Task: Sort the list "backlog" "by title" "descending.
Action: Mouse moved to (1220, 296)
Screenshot: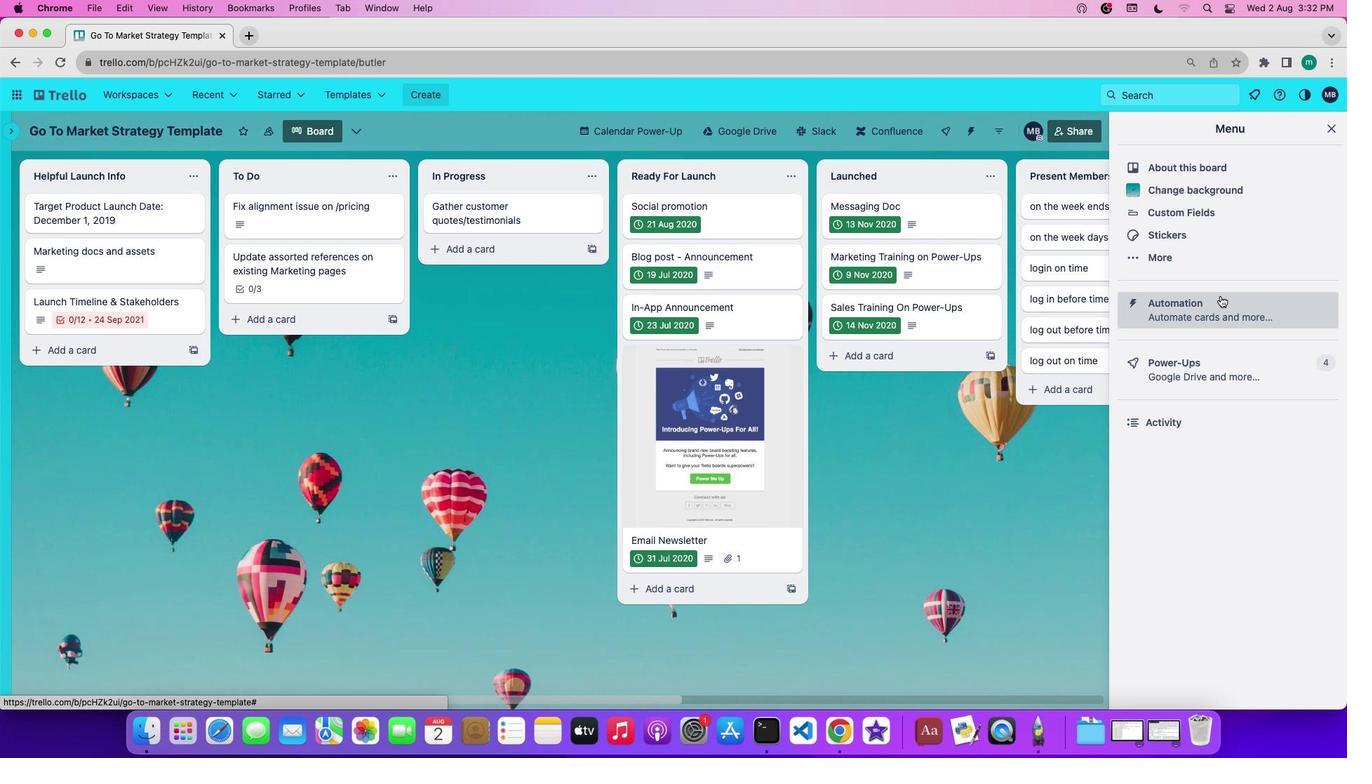 
Action: Mouse pressed left at (1220, 296)
Screenshot: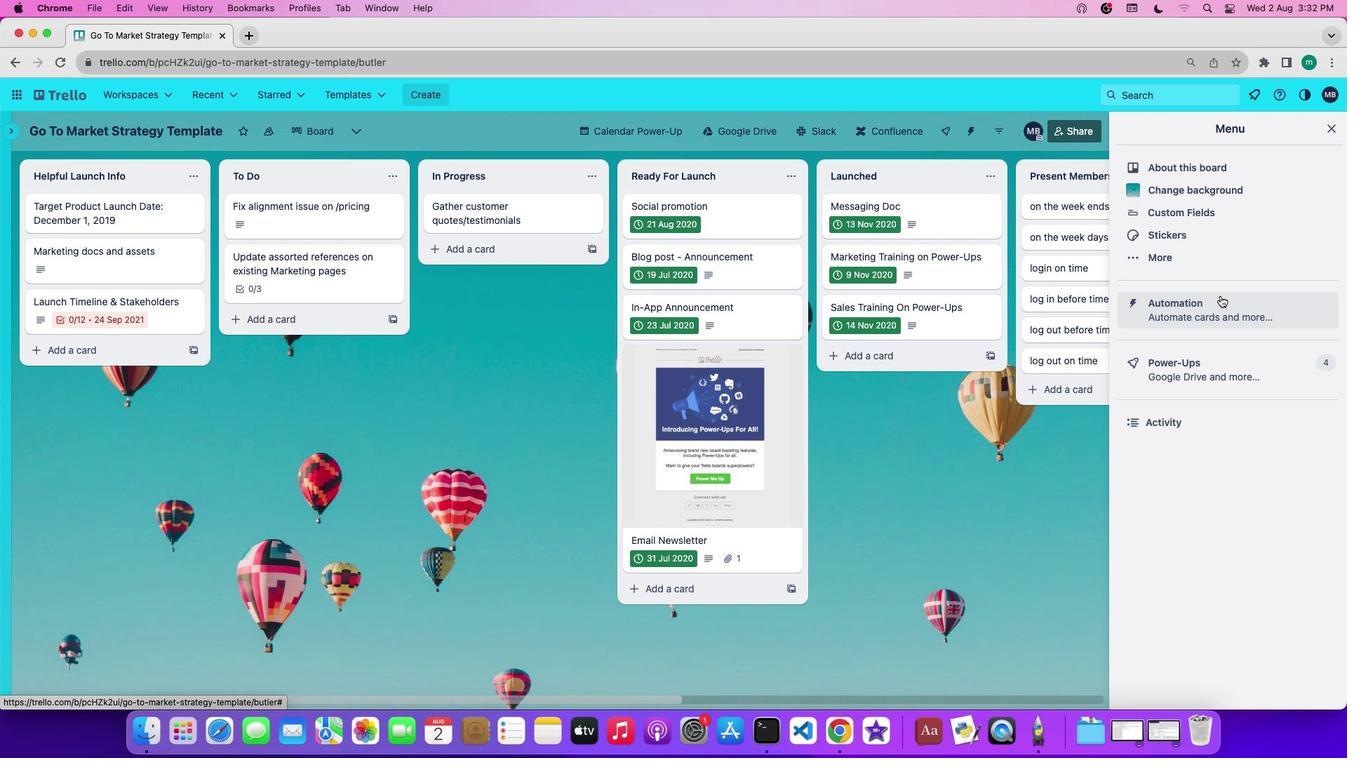 
Action: Mouse moved to (100, 367)
Screenshot: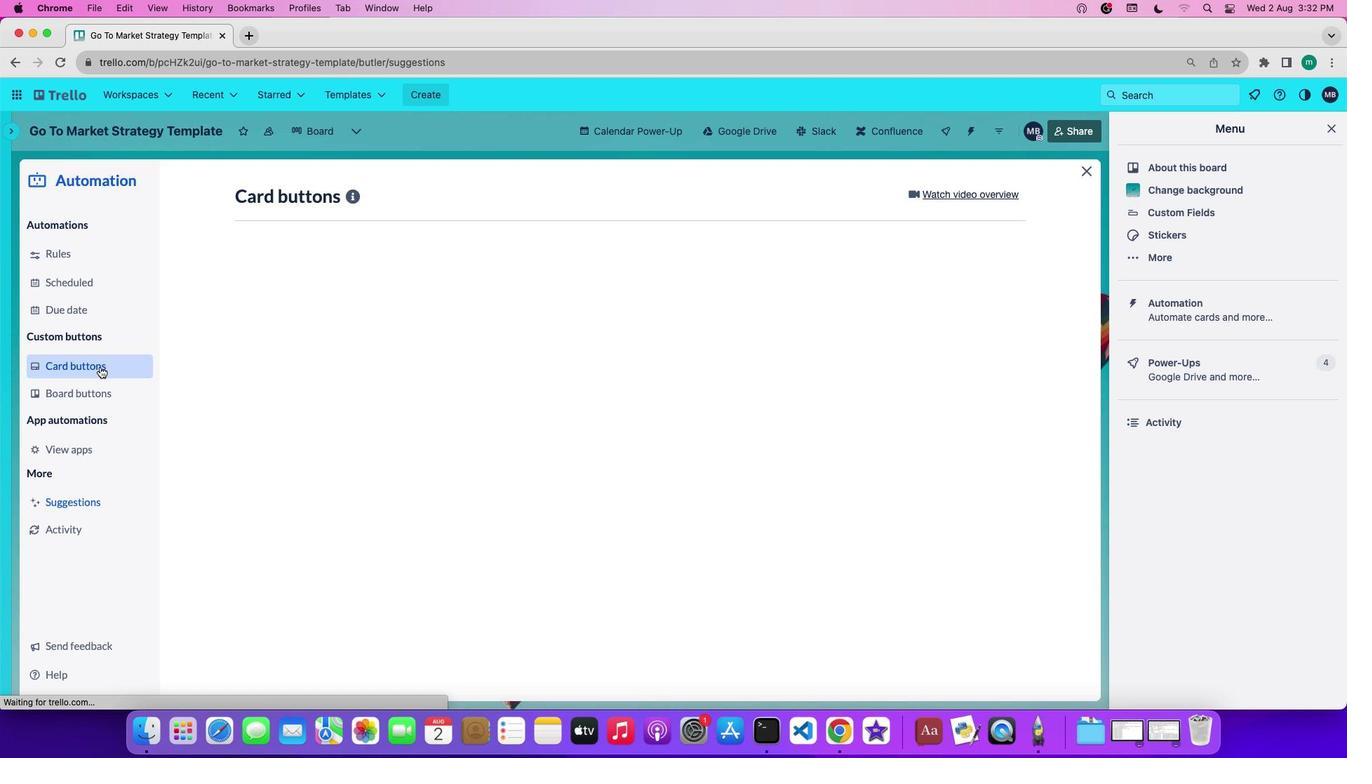 
Action: Mouse pressed left at (100, 367)
Screenshot: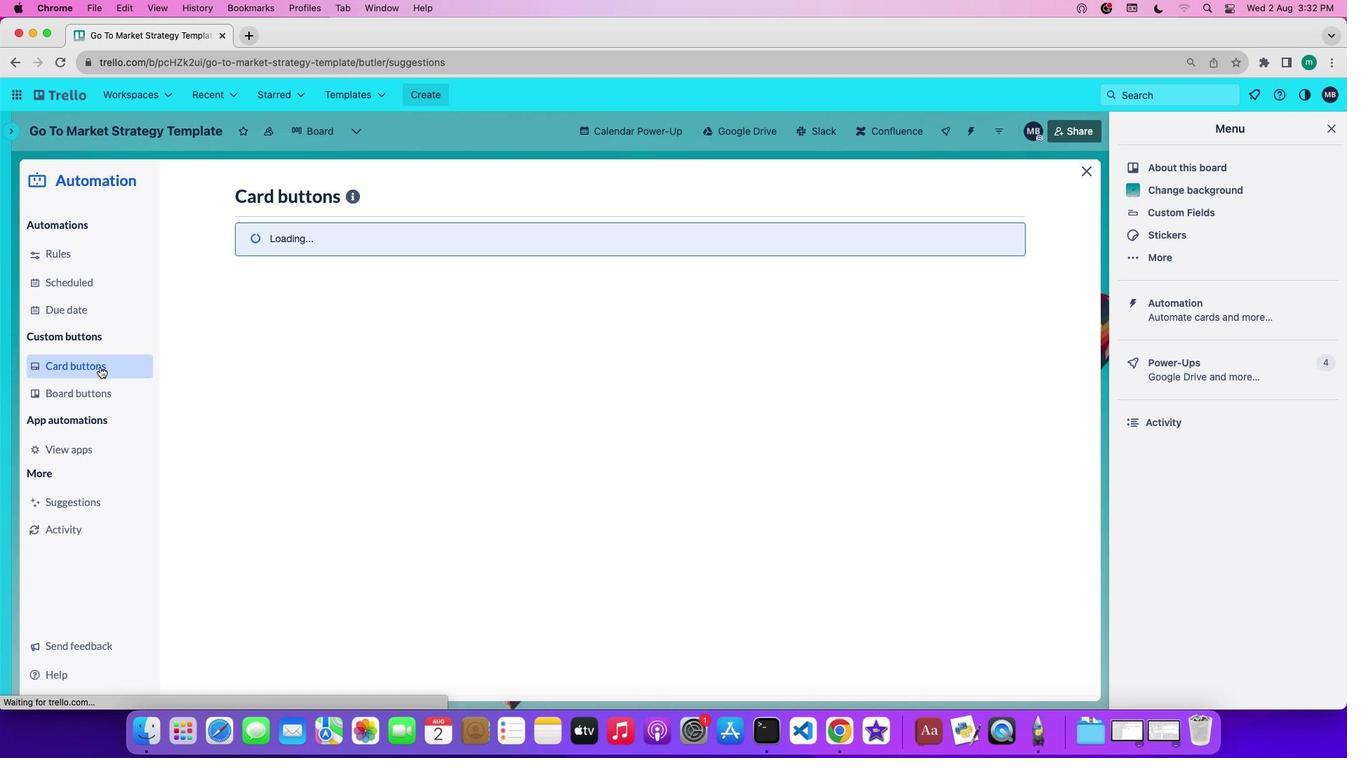 
Action: Mouse moved to (311, 478)
Screenshot: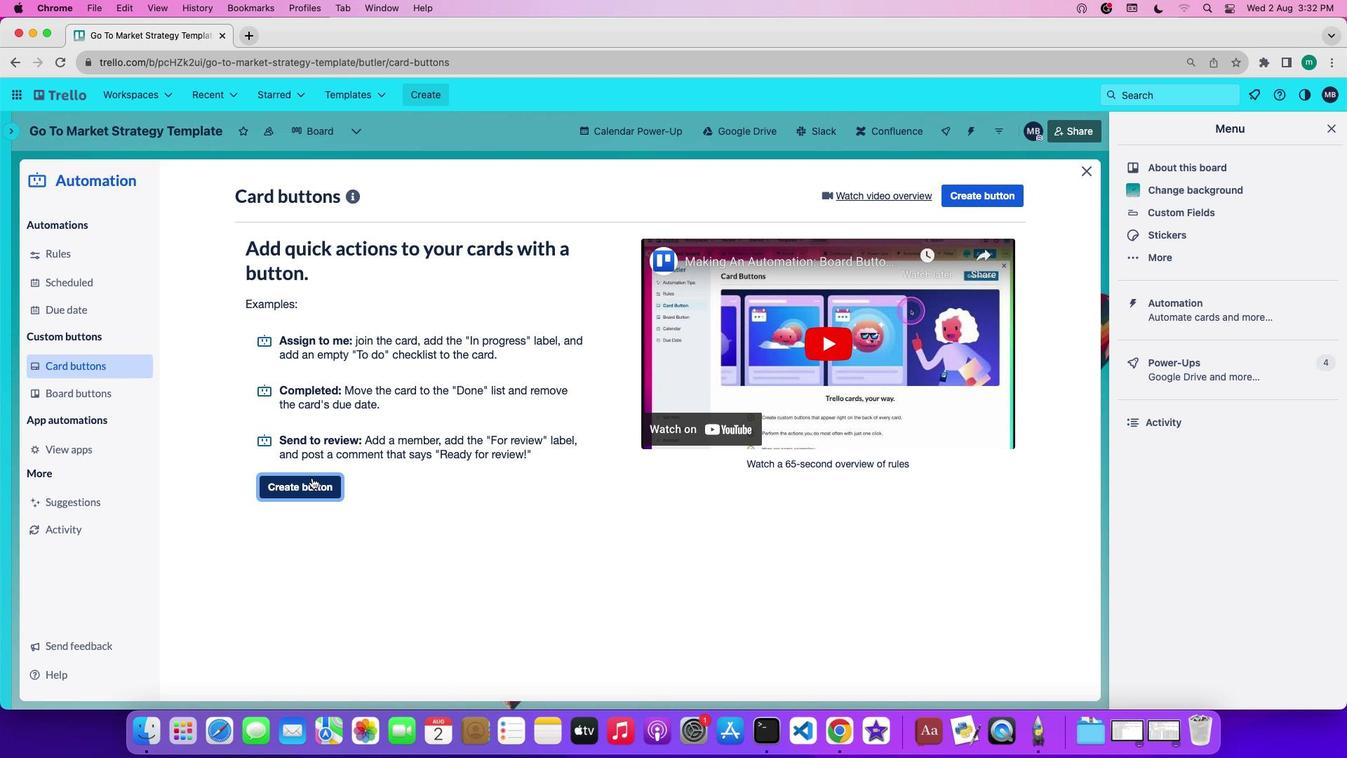 
Action: Mouse pressed left at (311, 478)
Screenshot: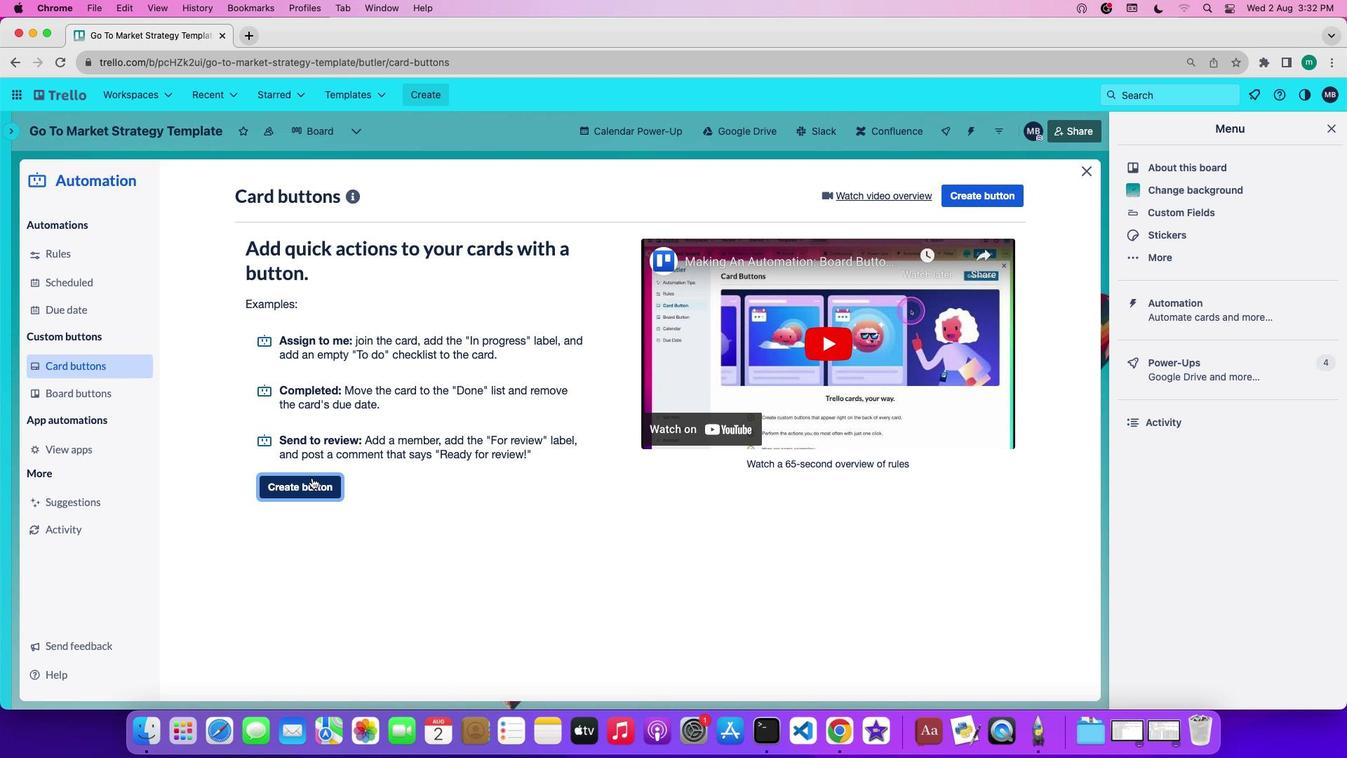 
Action: Mouse moved to (635, 390)
Screenshot: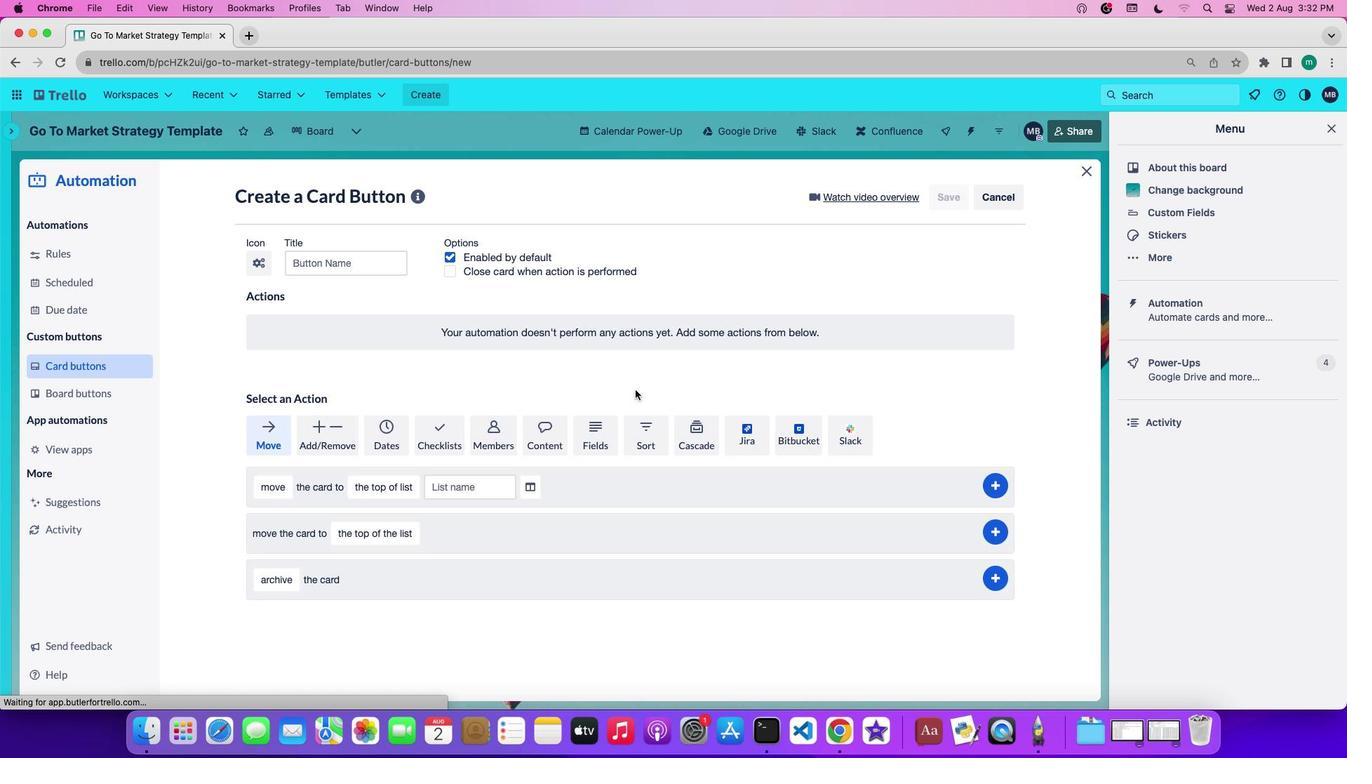
Action: Mouse pressed left at (635, 390)
Screenshot: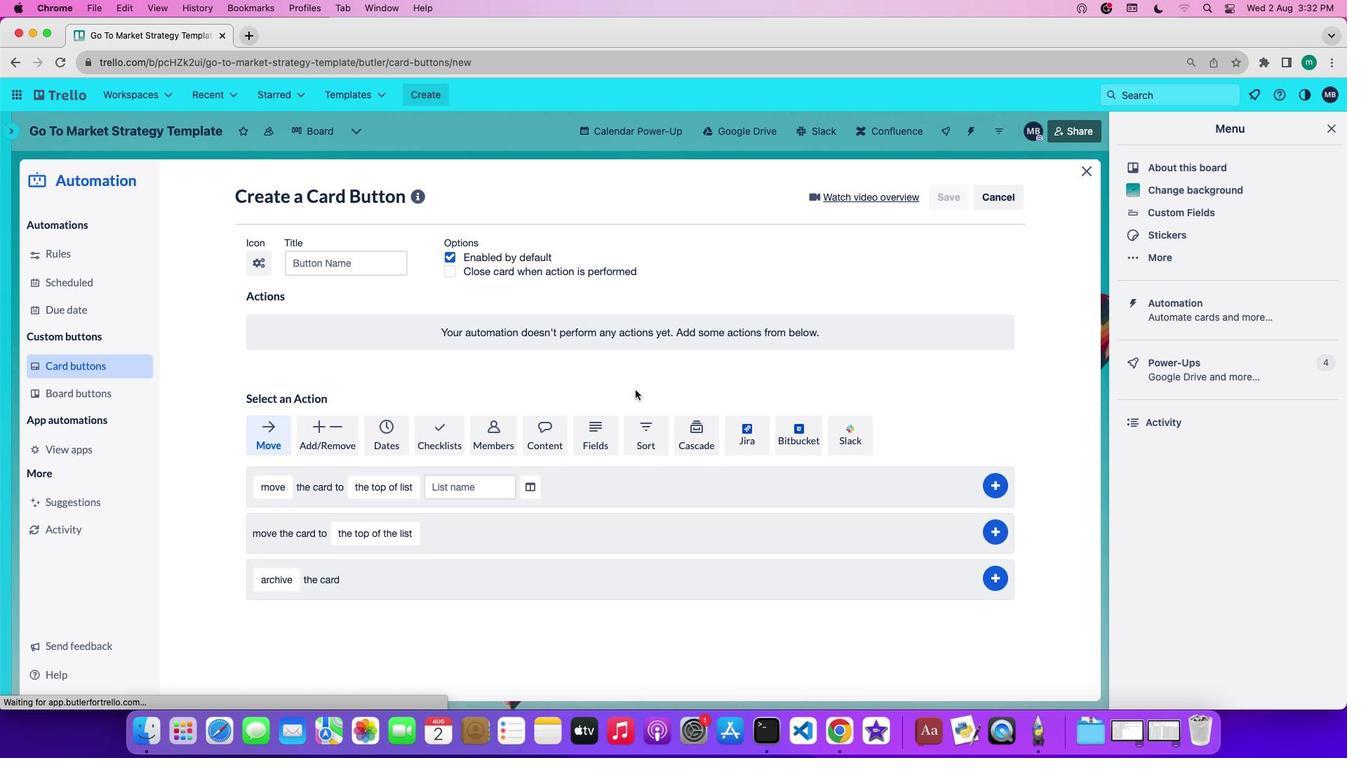 
Action: Mouse moved to (644, 428)
Screenshot: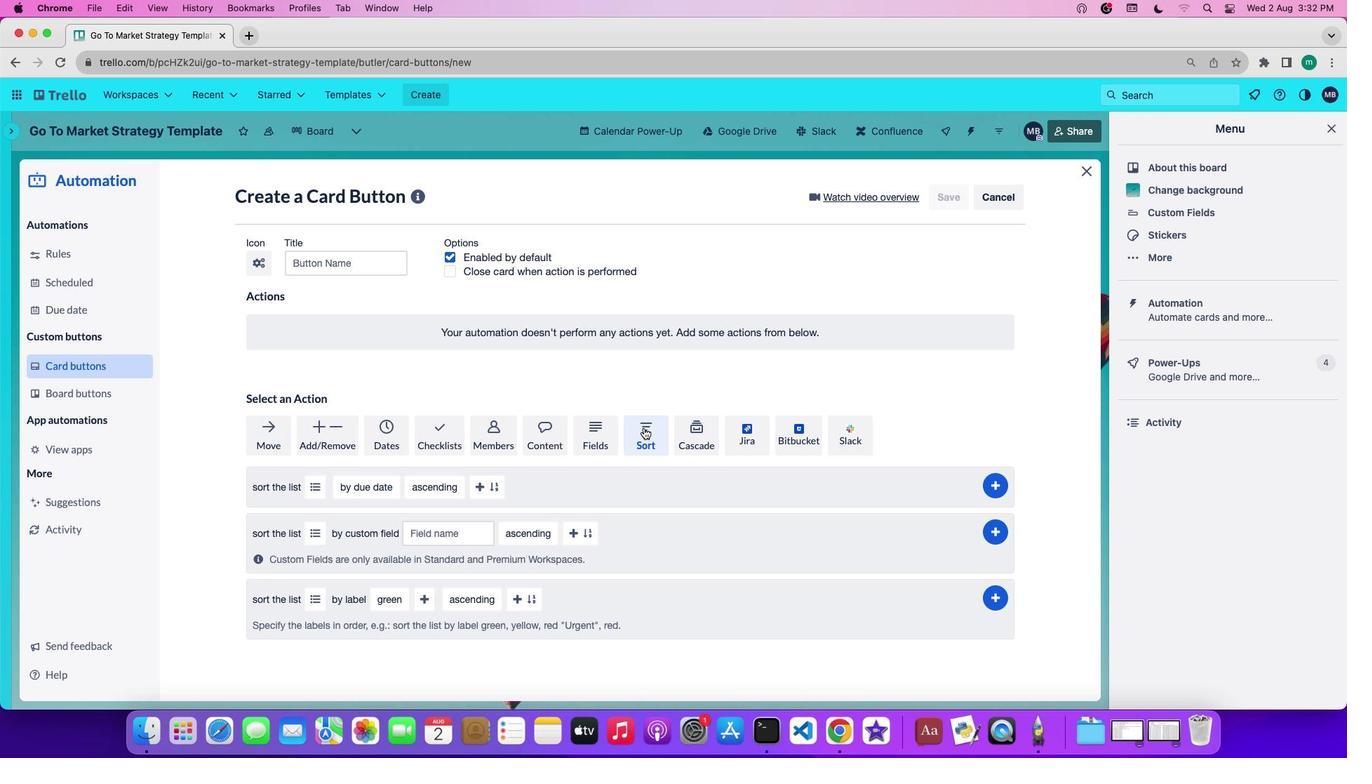 
Action: Mouse pressed left at (644, 428)
Screenshot: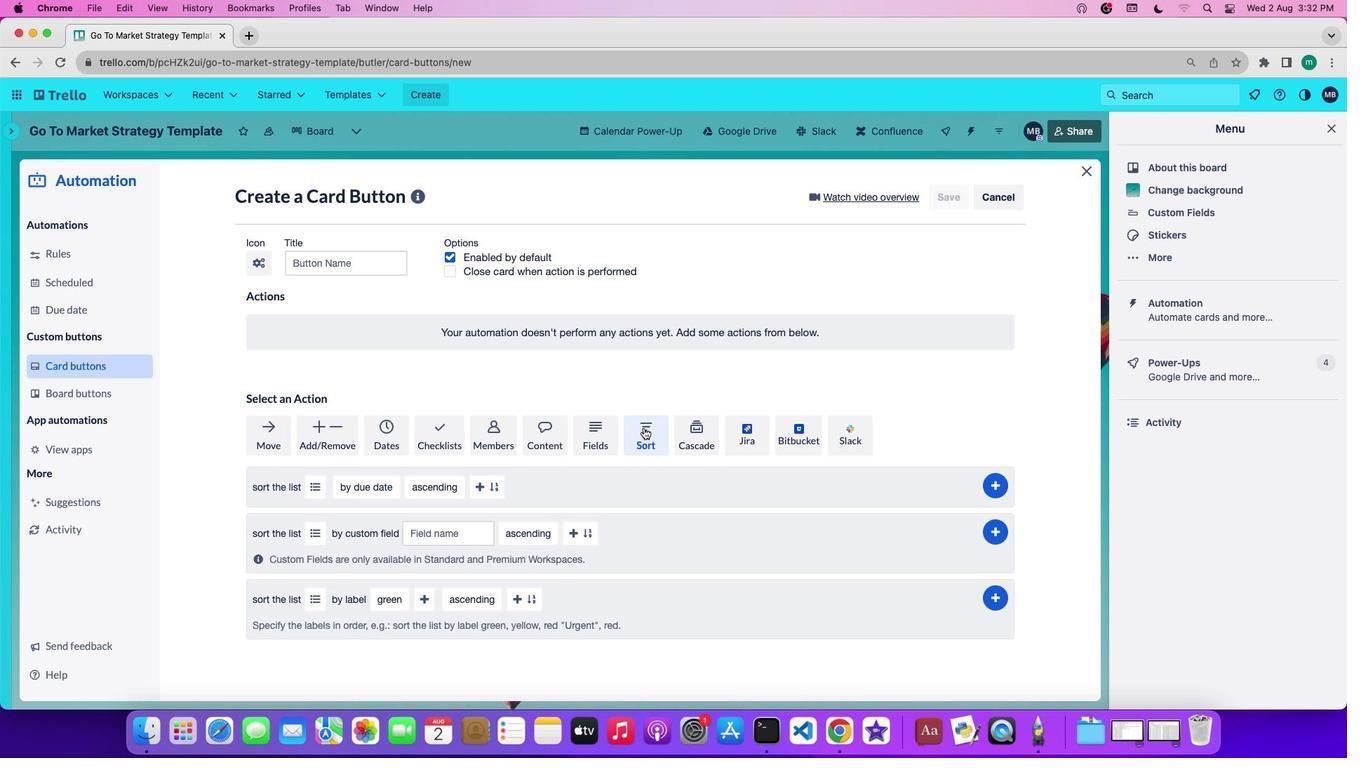 
Action: Mouse moved to (327, 484)
Screenshot: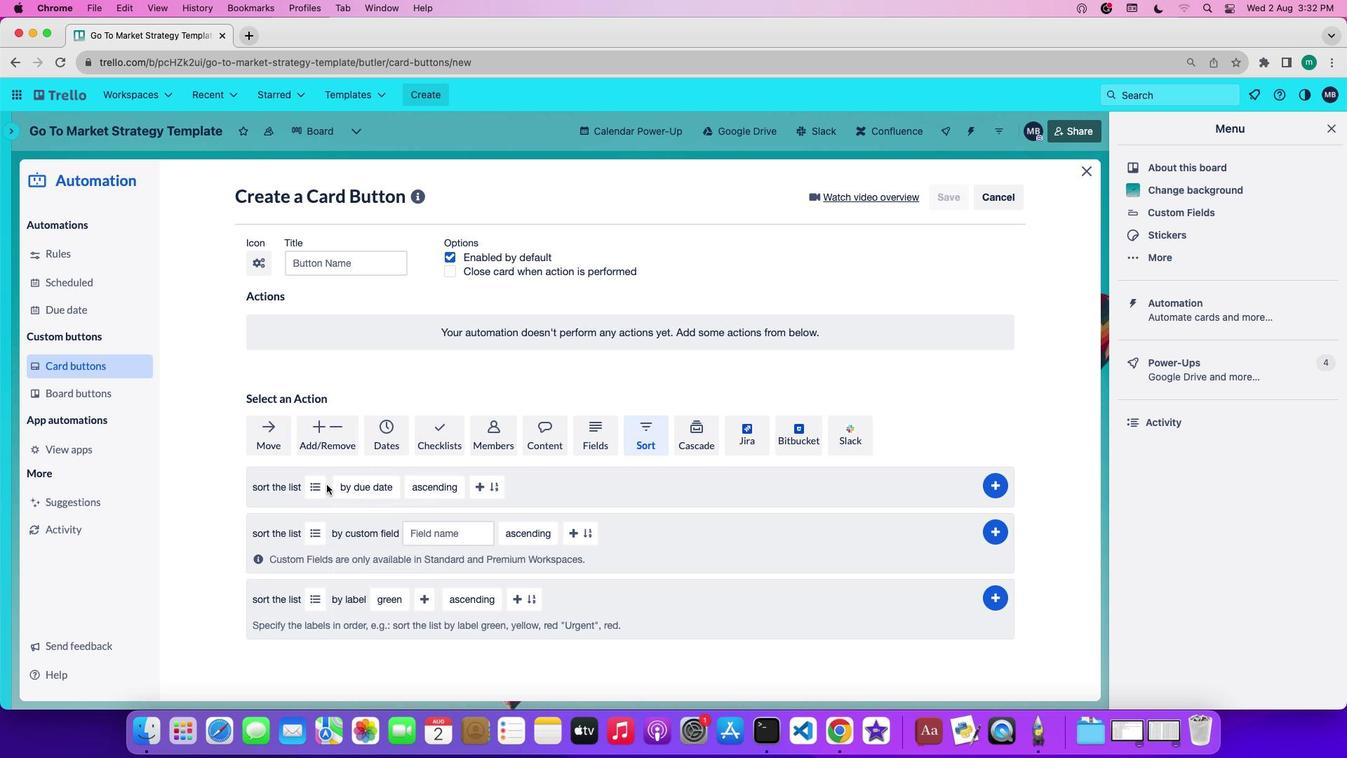 
Action: Mouse pressed left at (327, 484)
Screenshot: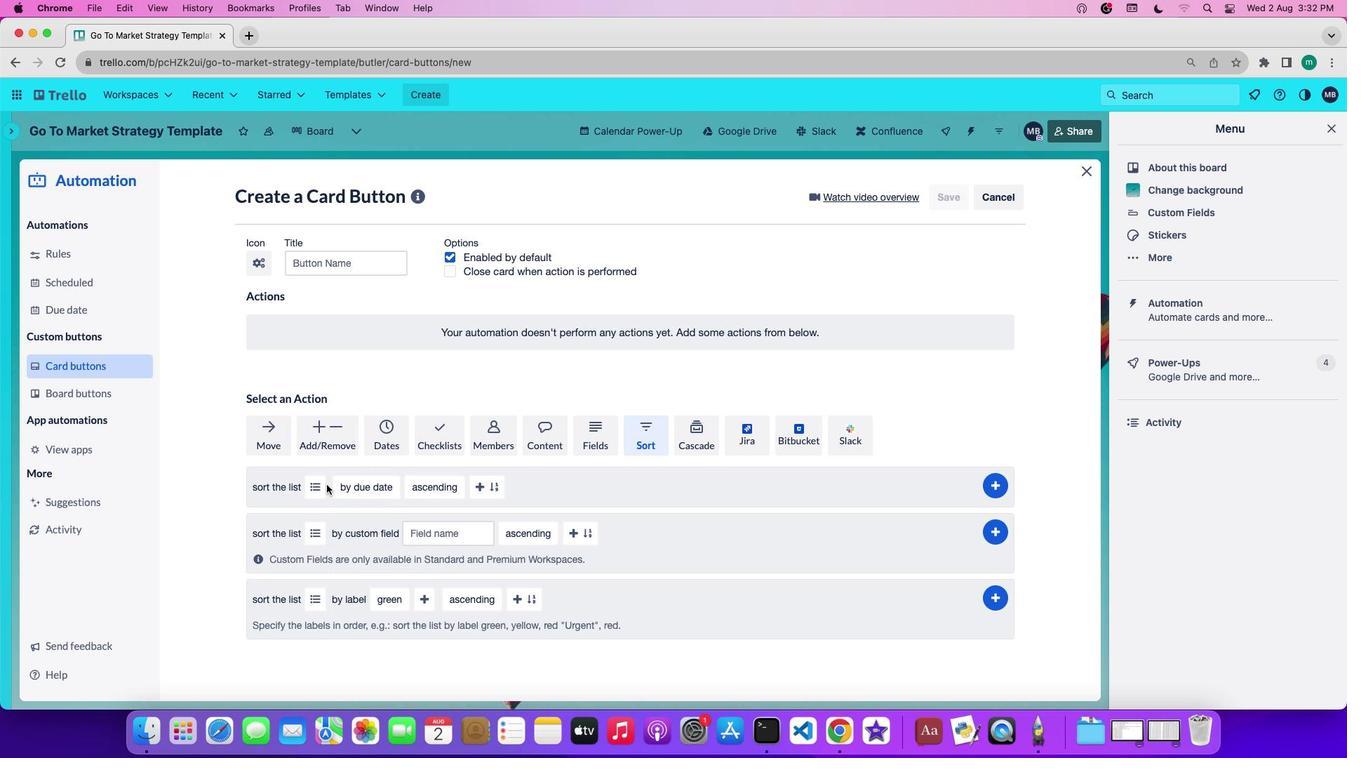 
Action: Mouse moved to (323, 484)
Screenshot: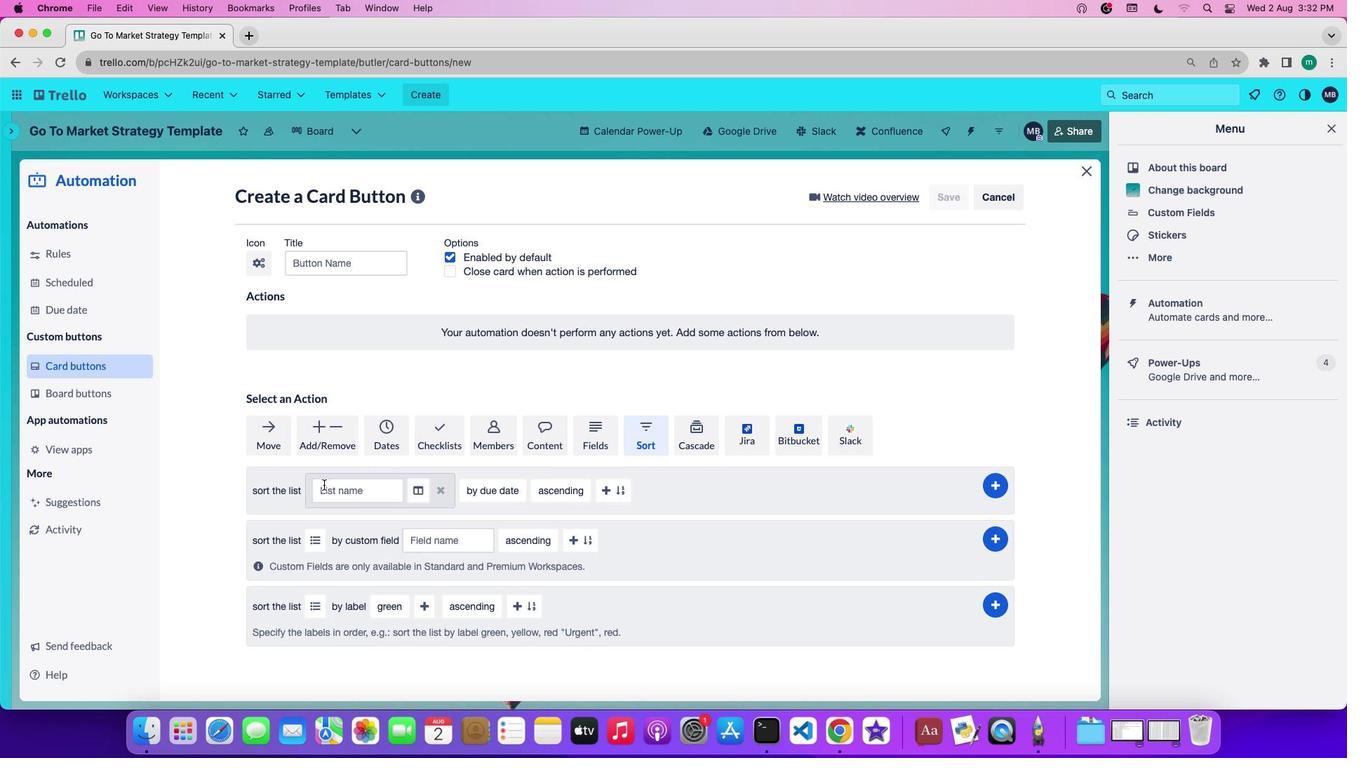 
Action: Mouse pressed left at (323, 484)
Screenshot: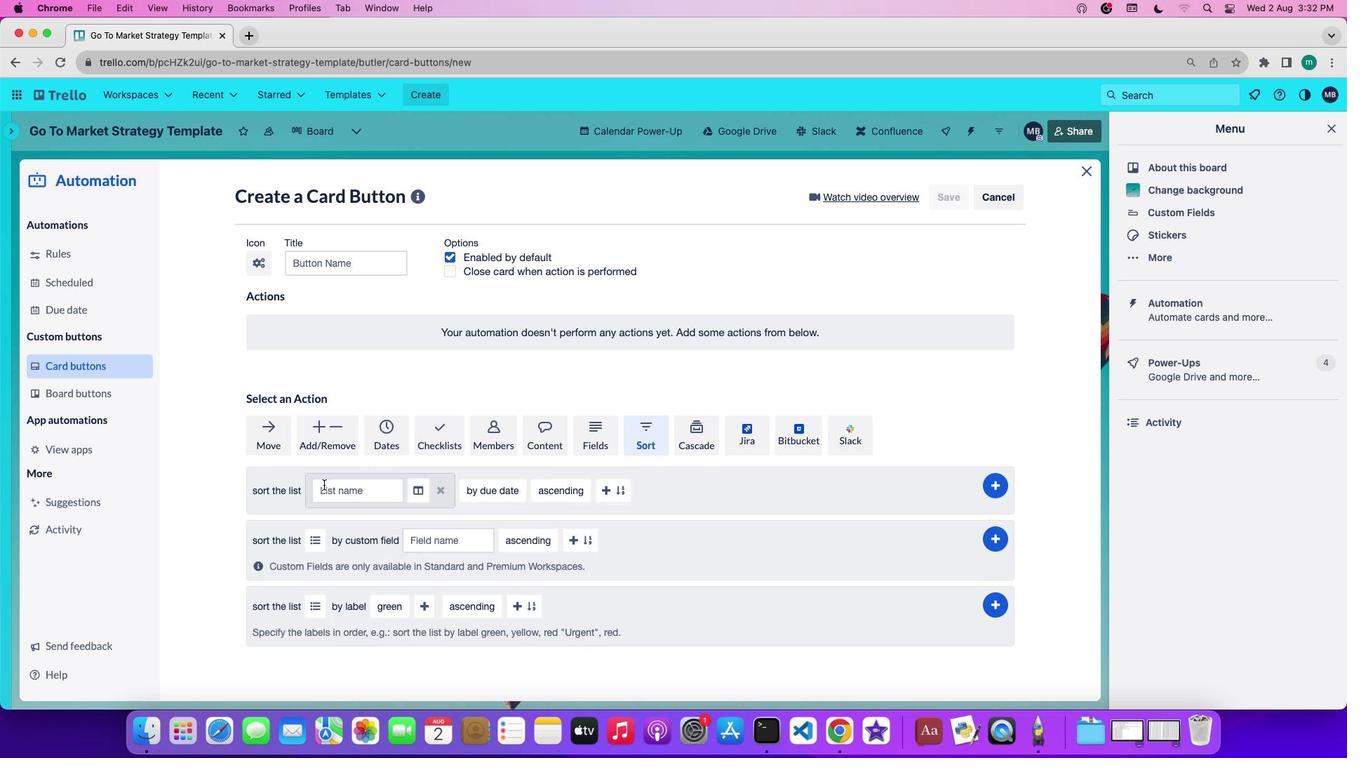 
Action: Mouse moved to (348, 489)
Screenshot: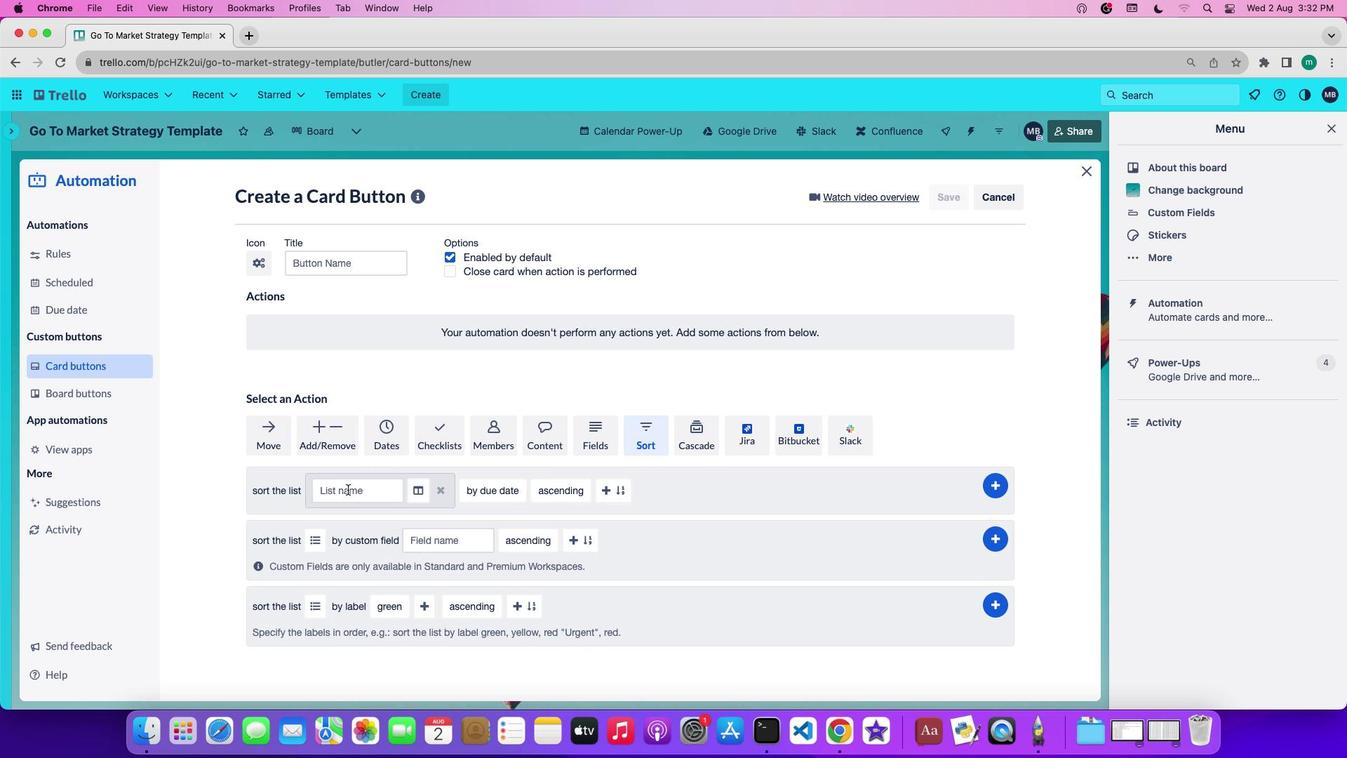 
Action: Key pressed 'b''a''c''k''l''o''g'
Screenshot: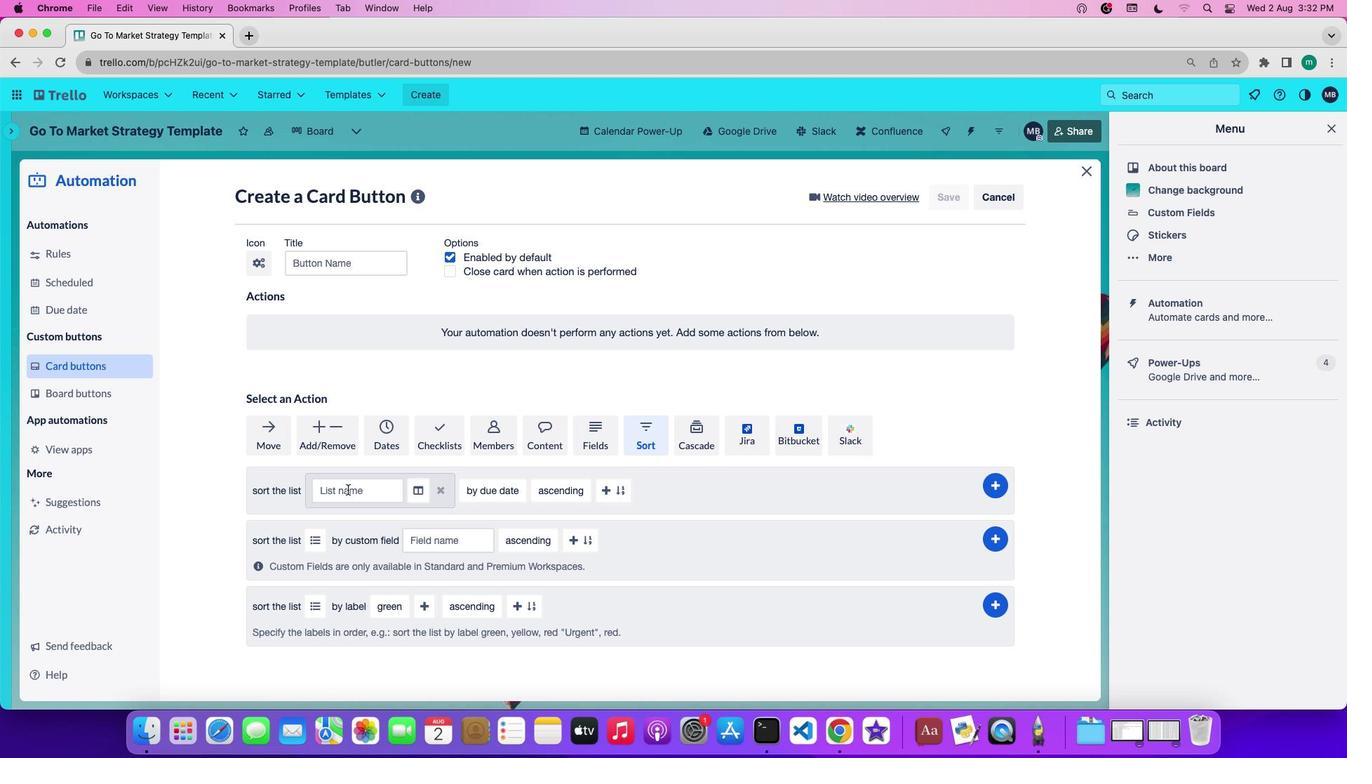 
Action: Mouse moved to (360, 490)
Screenshot: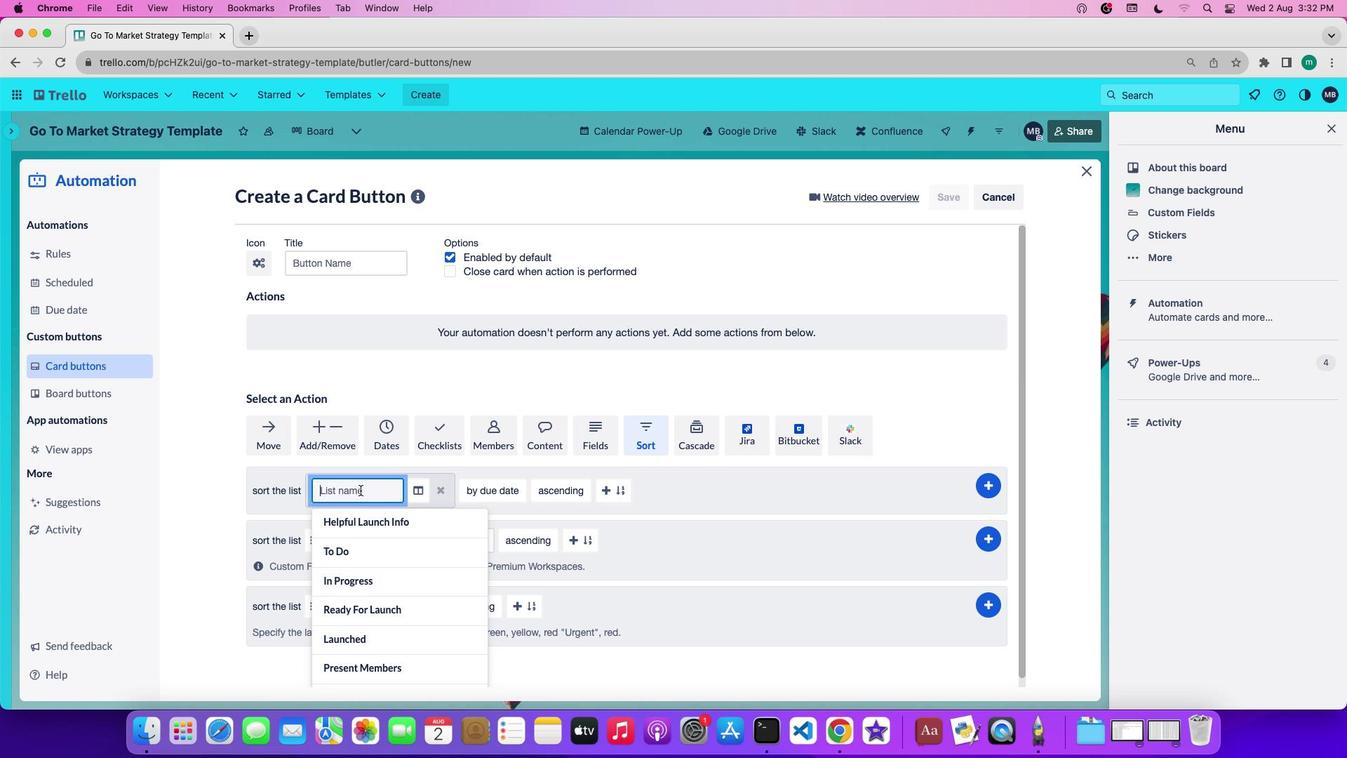 
Action: Mouse pressed left at (360, 490)
Screenshot: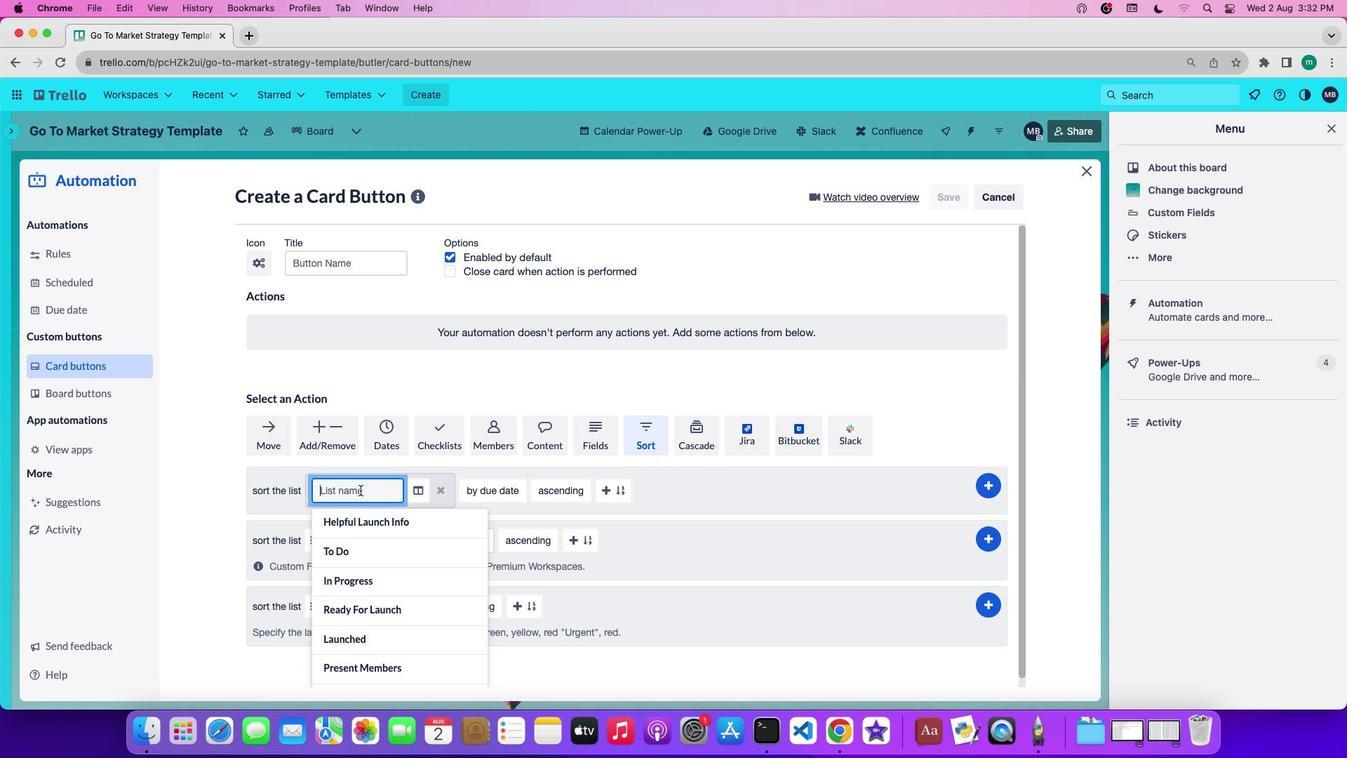
Action: Key pressed 'b''a''c''k''l''o''g'
Screenshot: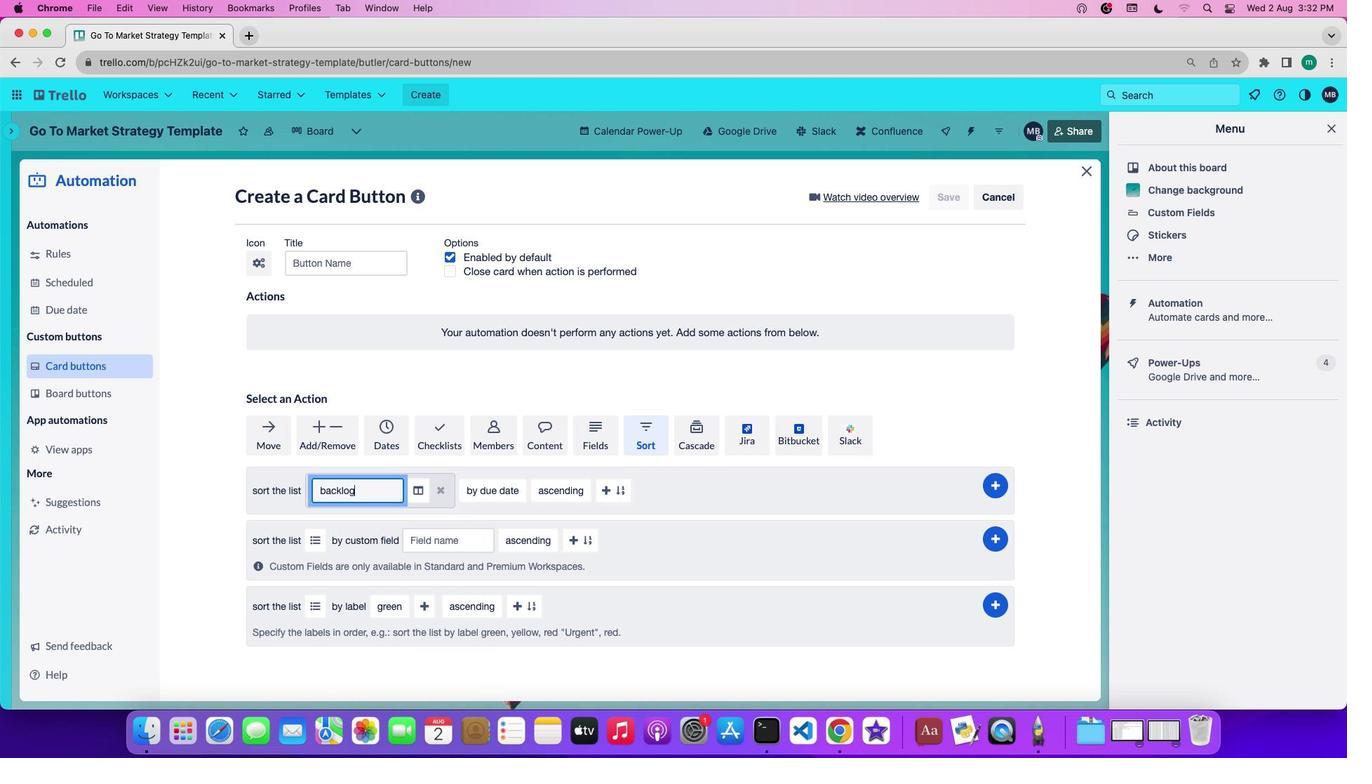 
Action: Mouse moved to (518, 574)
Screenshot: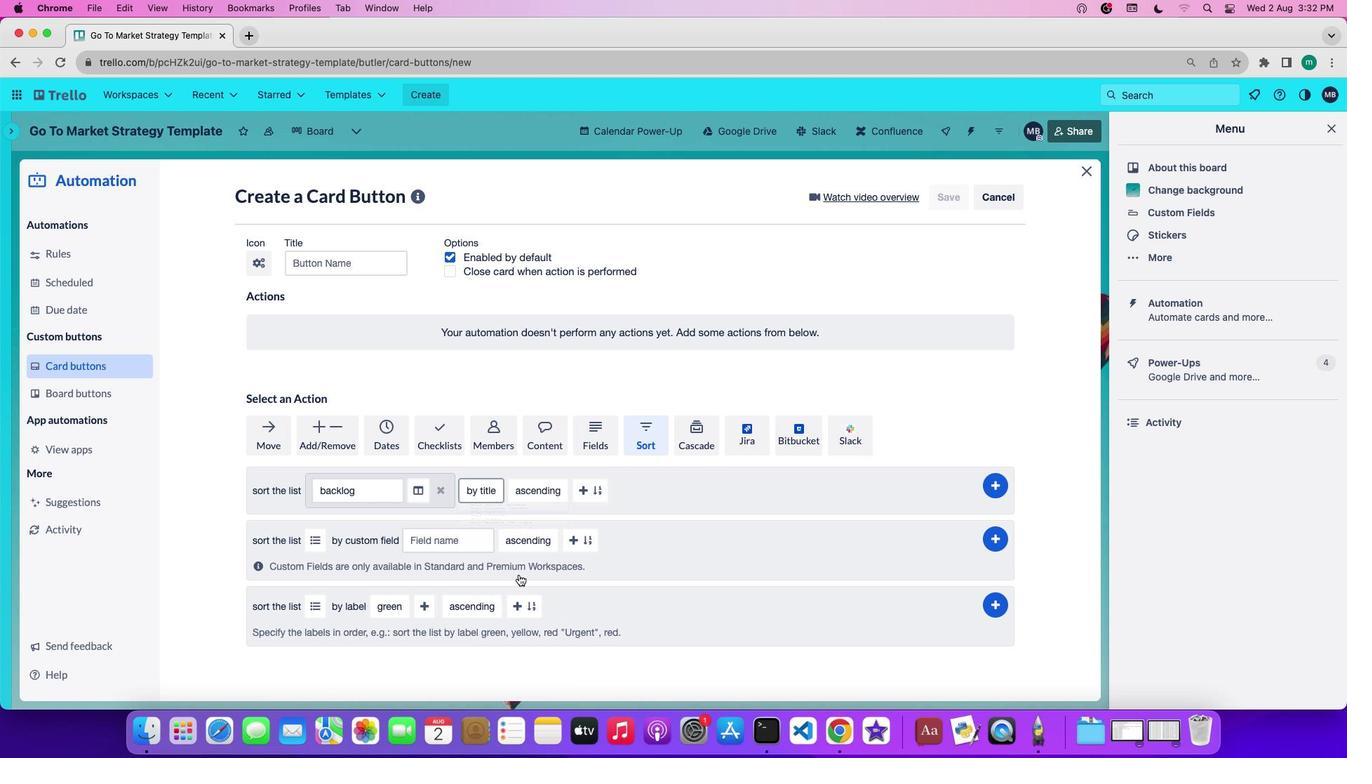 
Action: Mouse pressed left at (518, 574)
Screenshot: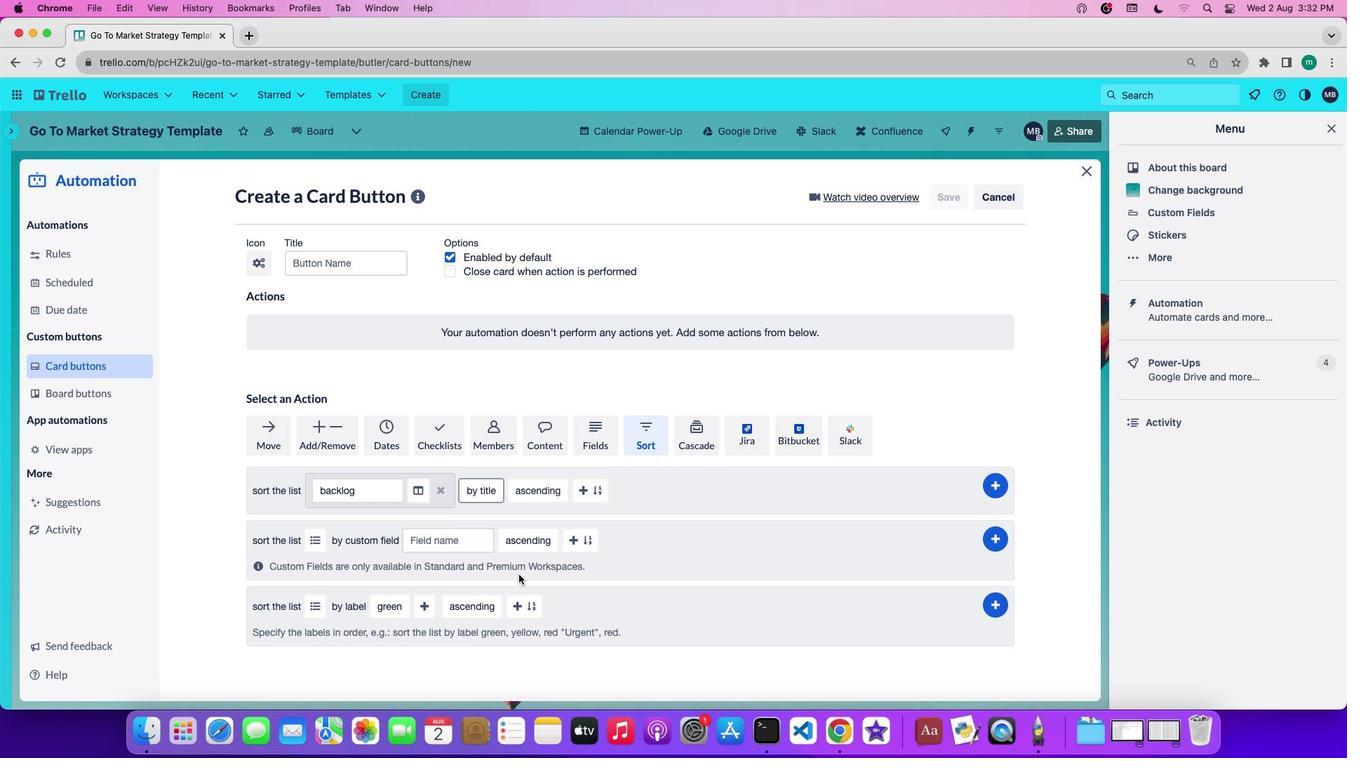 
Action: Mouse moved to (545, 491)
Screenshot: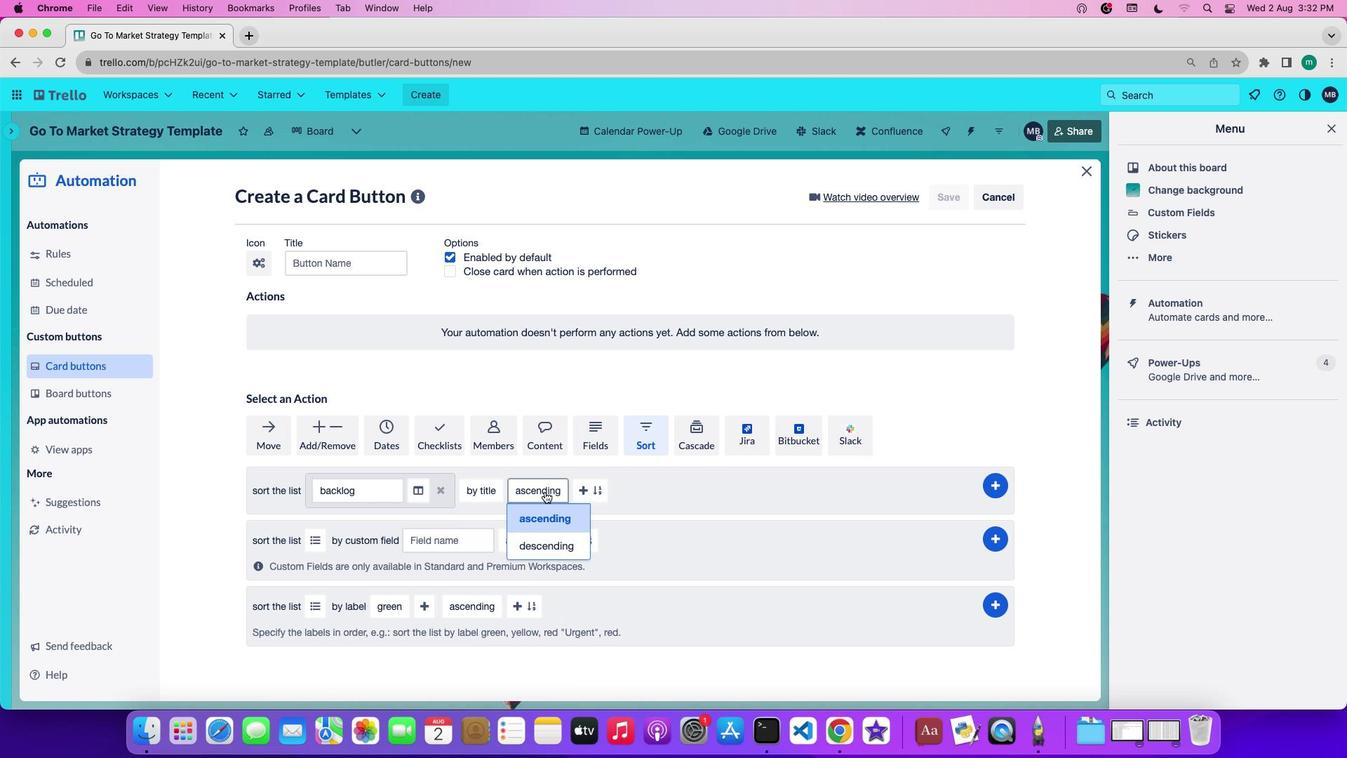 
Action: Mouse pressed left at (545, 491)
Screenshot: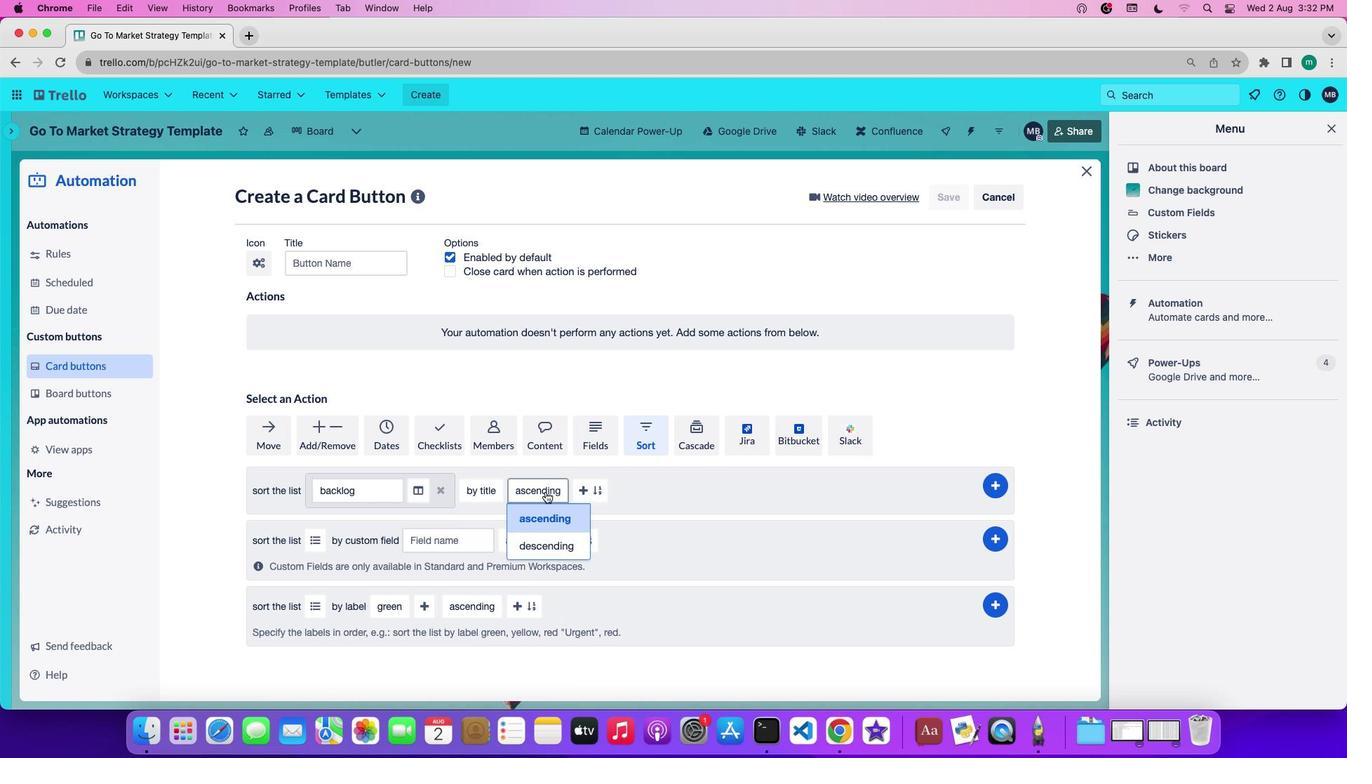 
Action: Mouse moved to (552, 541)
Screenshot: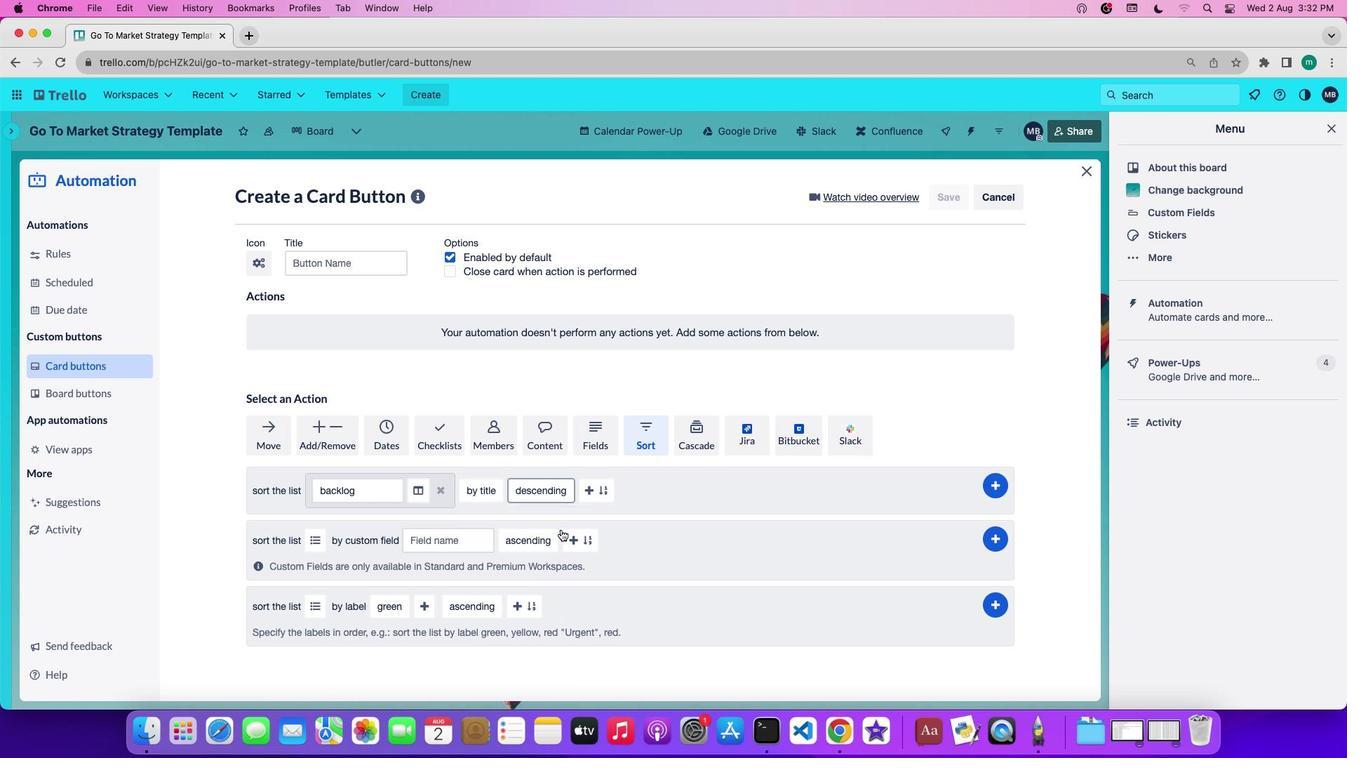
Action: Mouse pressed left at (552, 541)
Screenshot: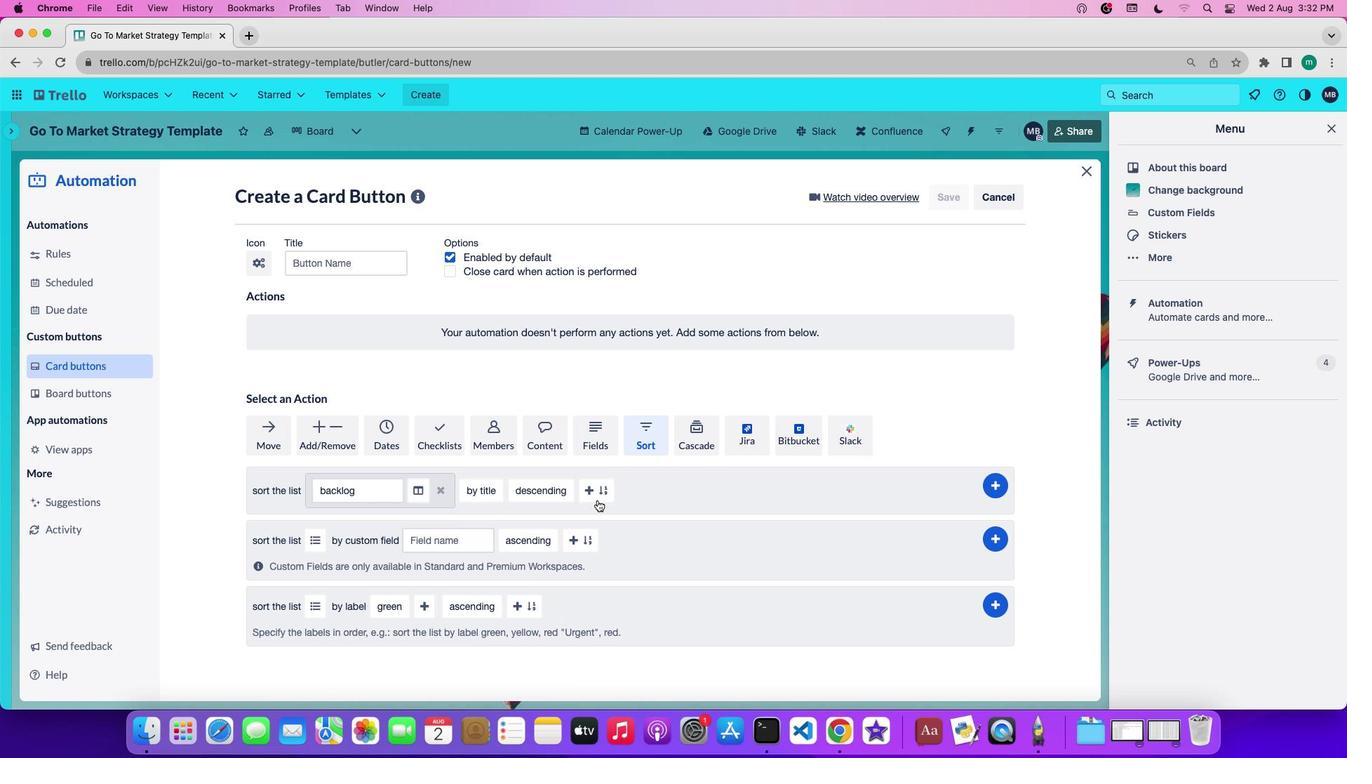 
Action: Mouse moved to (996, 478)
Screenshot: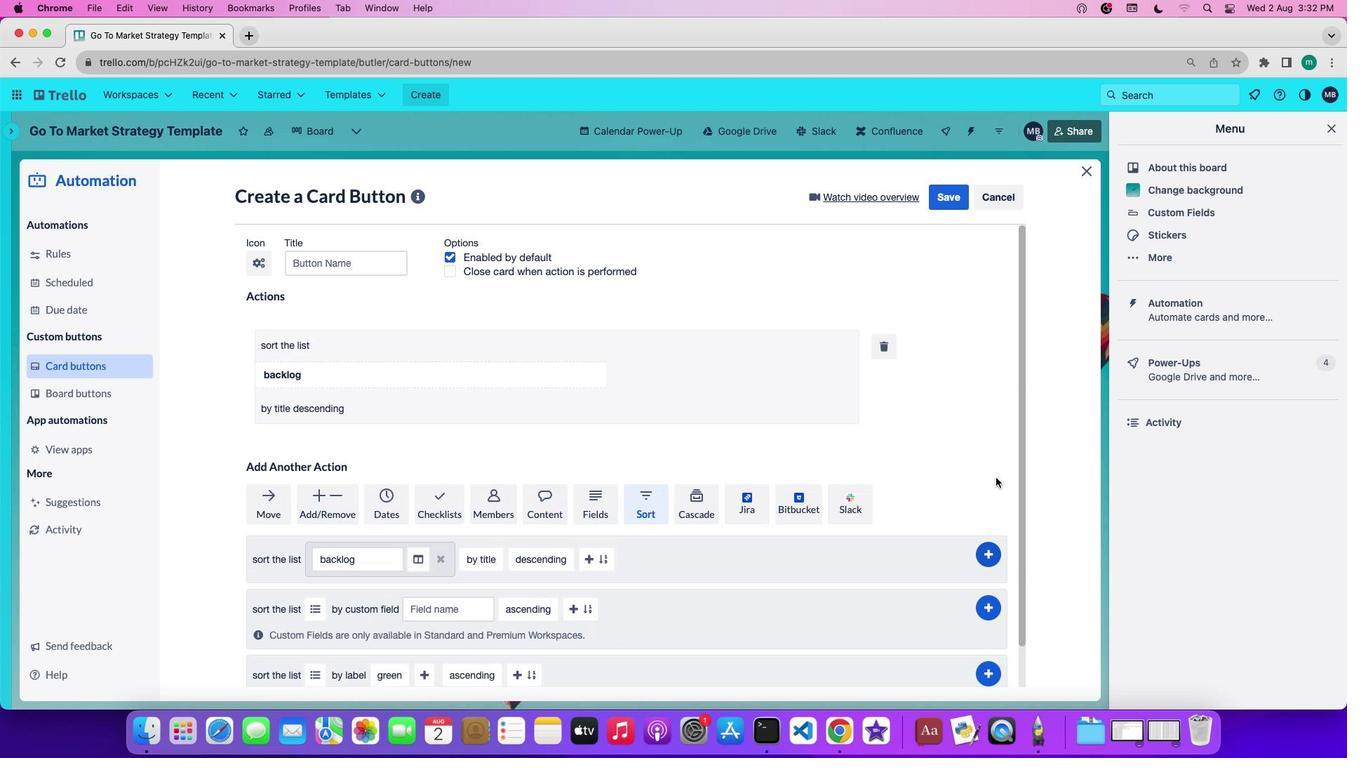 
Action: Mouse pressed left at (996, 478)
Screenshot: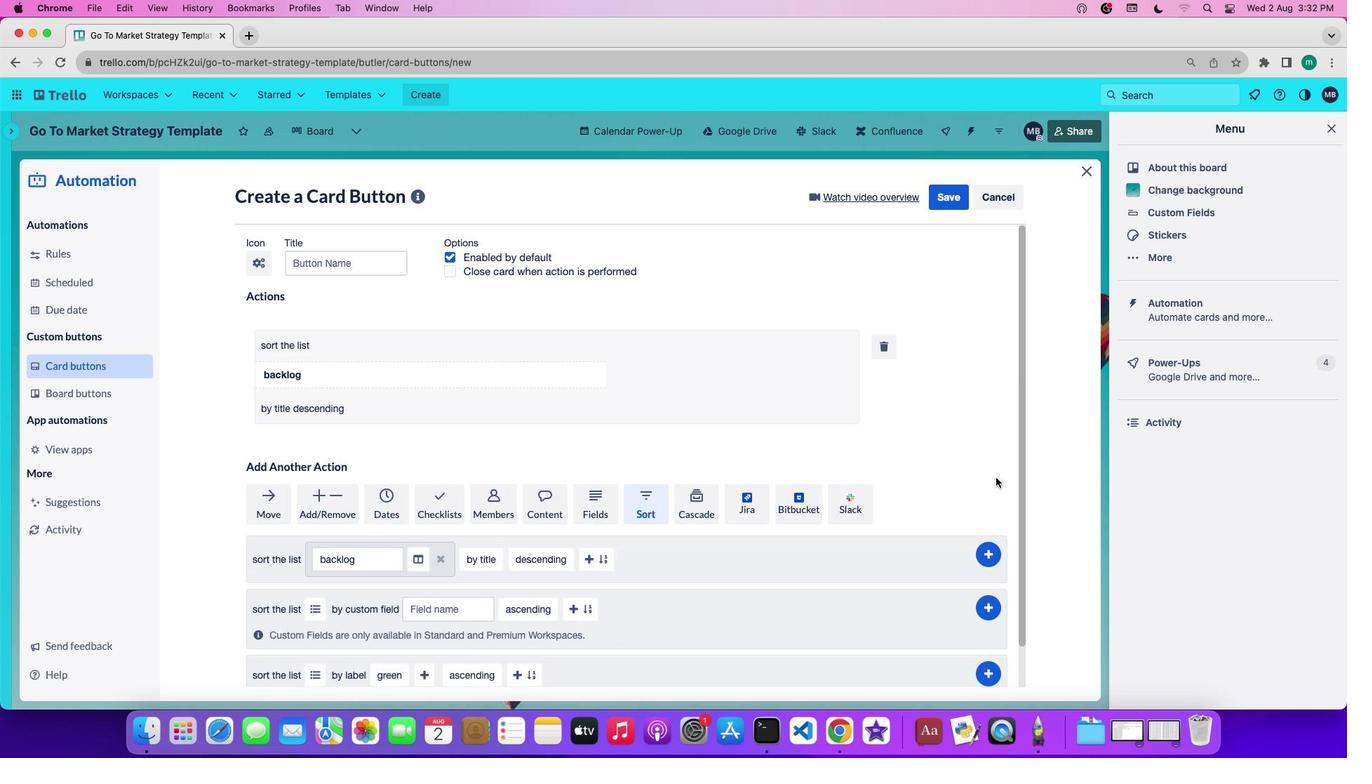 
